 Task: Look for products in the category "Plant-Based Meat Alternatives" from the brand "Impossible".
Action: Mouse moved to (26, 82)
Screenshot: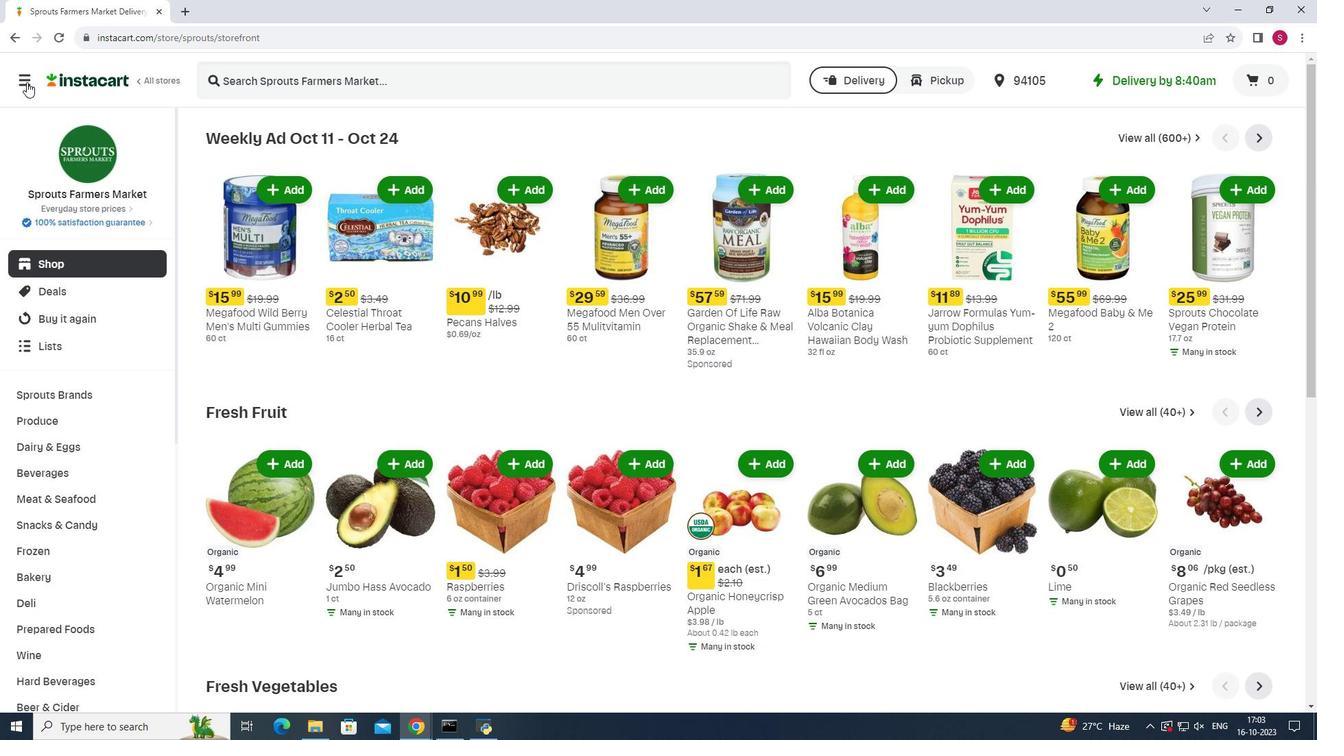 
Action: Mouse pressed left at (26, 82)
Screenshot: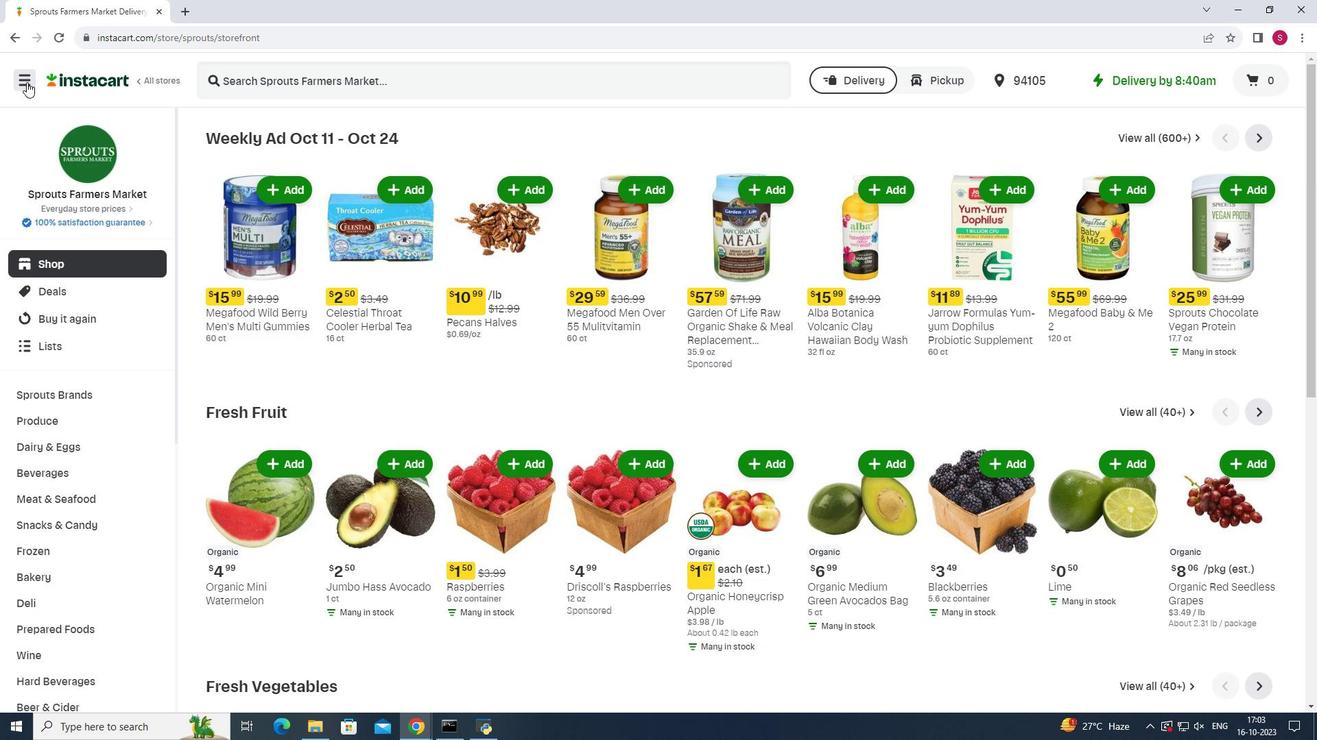 
Action: Mouse moved to (51, 364)
Screenshot: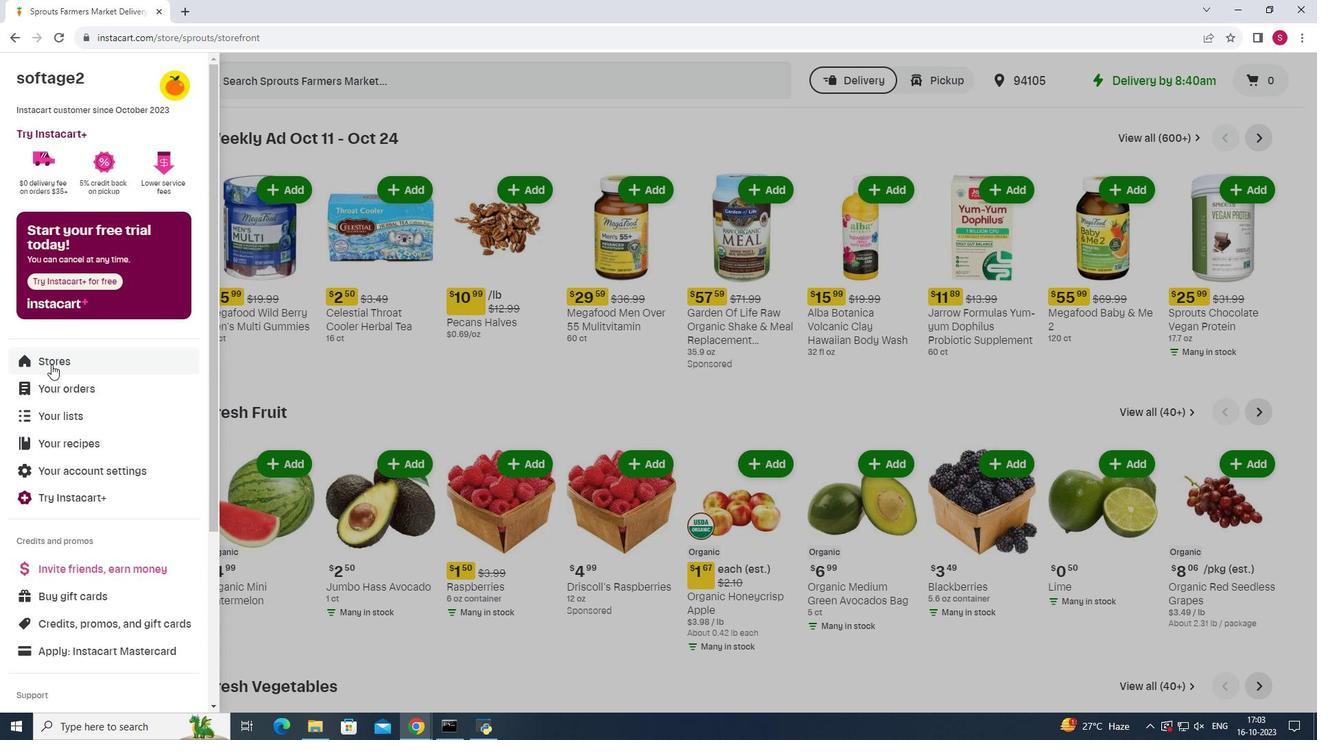 
Action: Mouse pressed left at (51, 364)
Screenshot: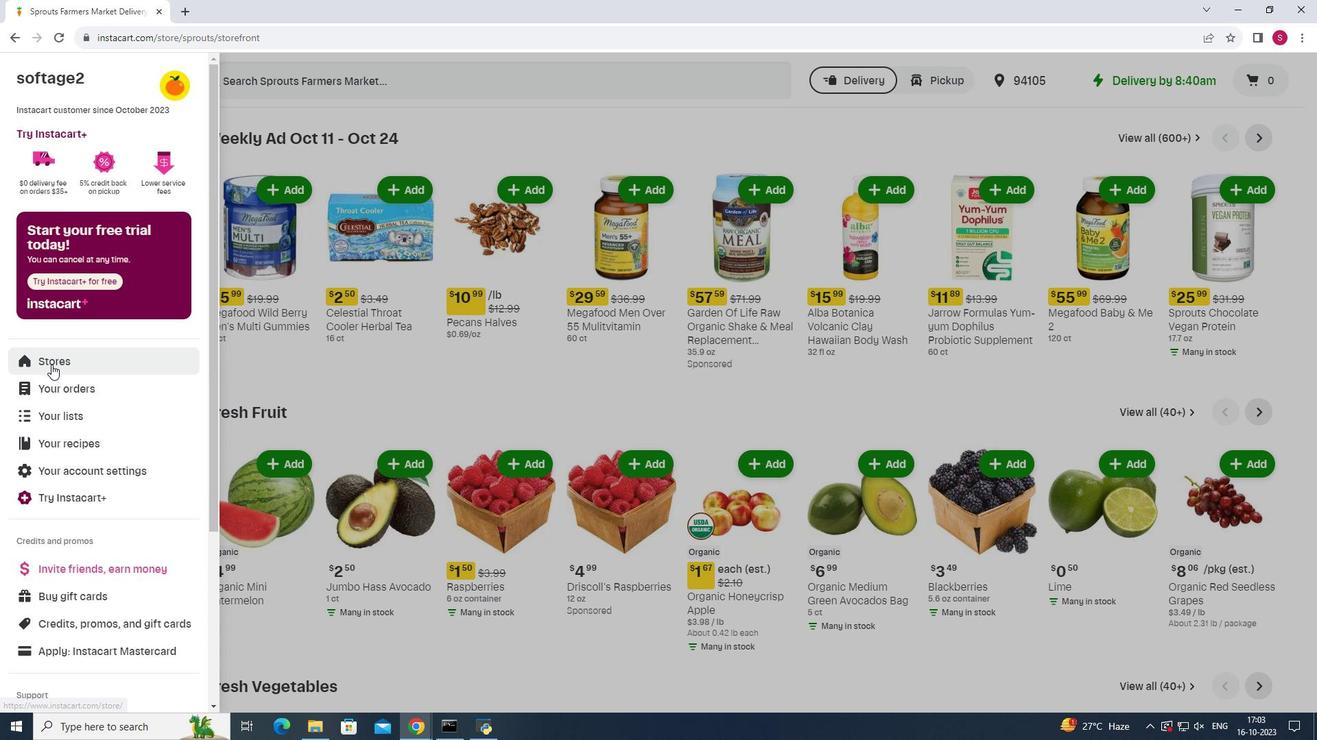 
Action: Mouse moved to (319, 133)
Screenshot: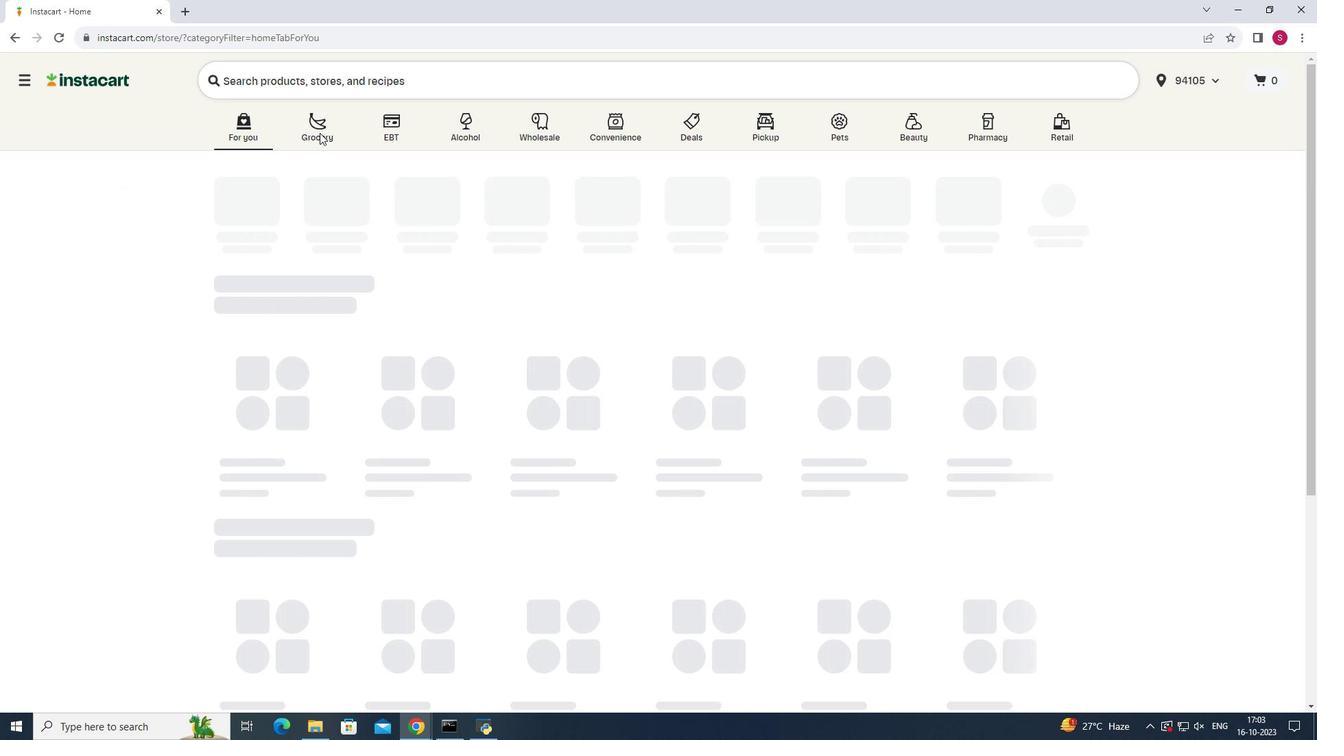 
Action: Mouse pressed left at (319, 133)
Screenshot: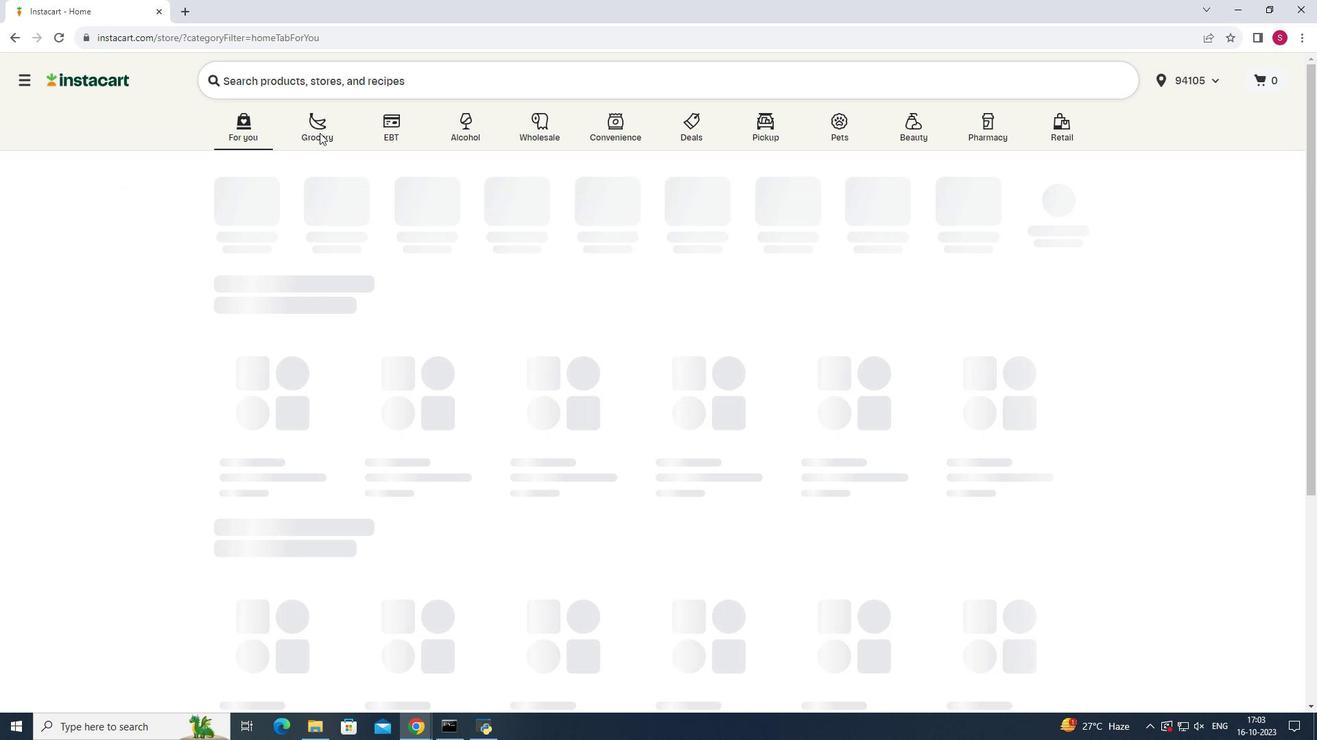 
Action: Mouse pressed left at (319, 133)
Screenshot: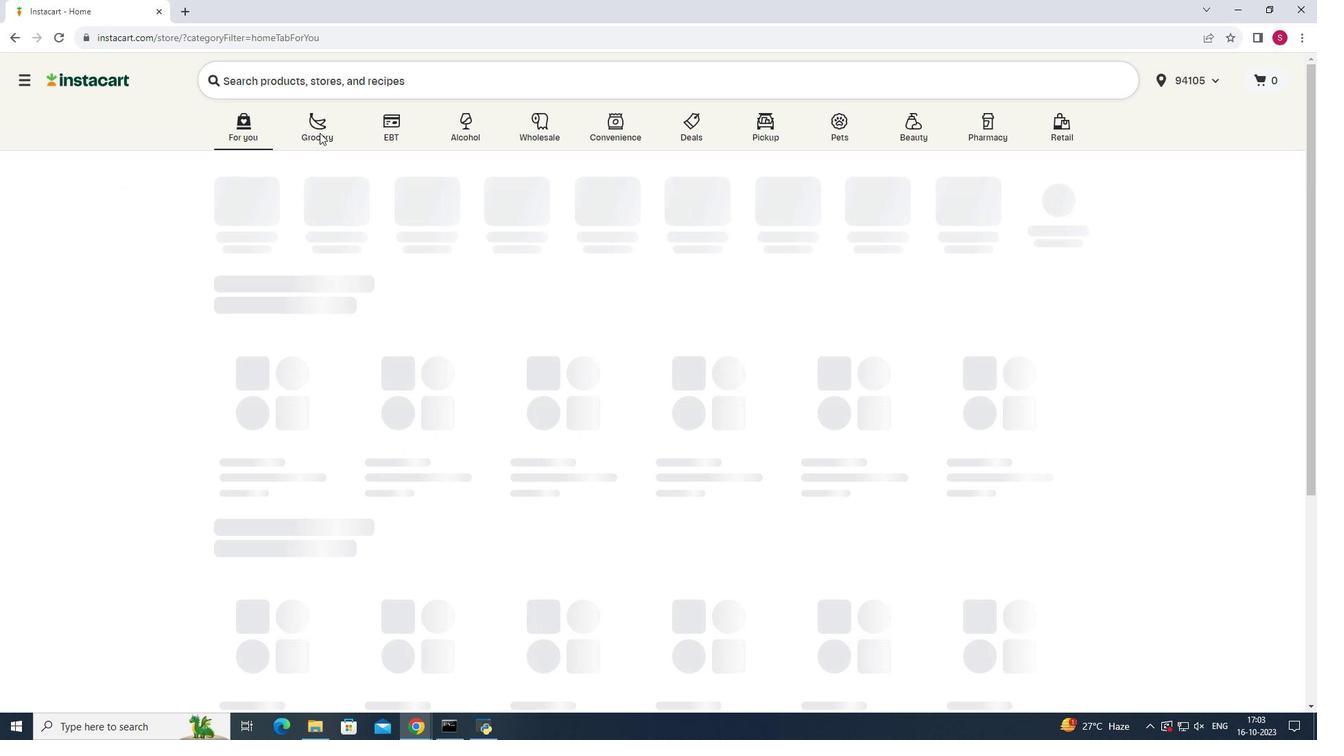 
Action: Mouse moved to (915, 187)
Screenshot: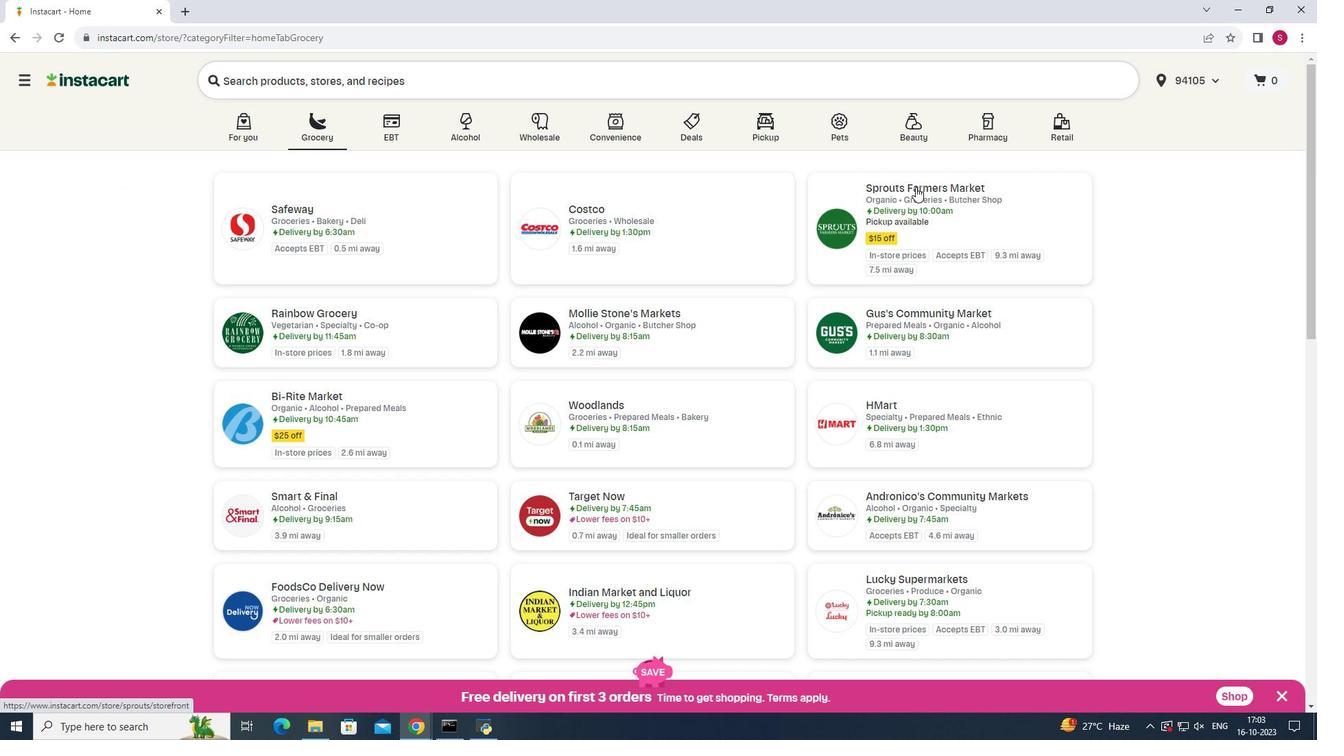 
Action: Mouse pressed left at (915, 187)
Screenshot: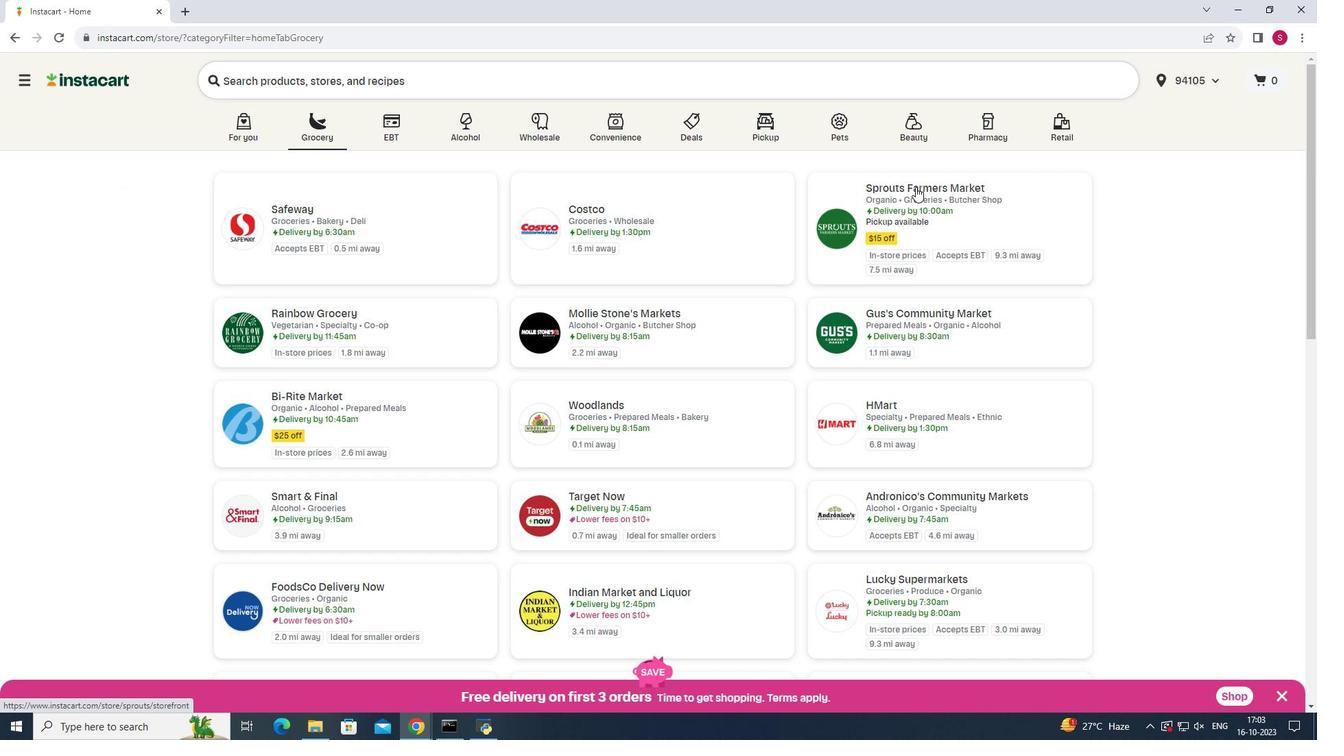 
Action: Mouse moved to (80, 498)
Screenshot: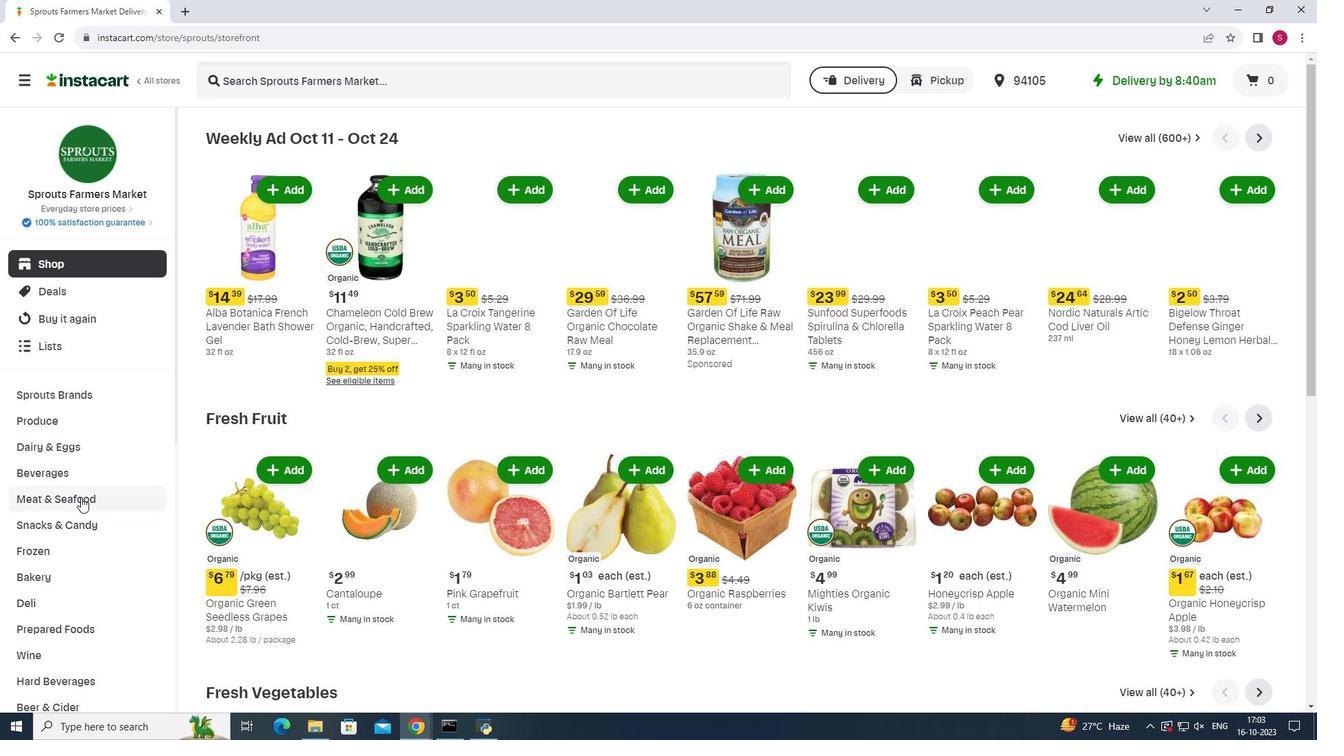
Action: Mouse pressed left at (80, 498)
Screenshot: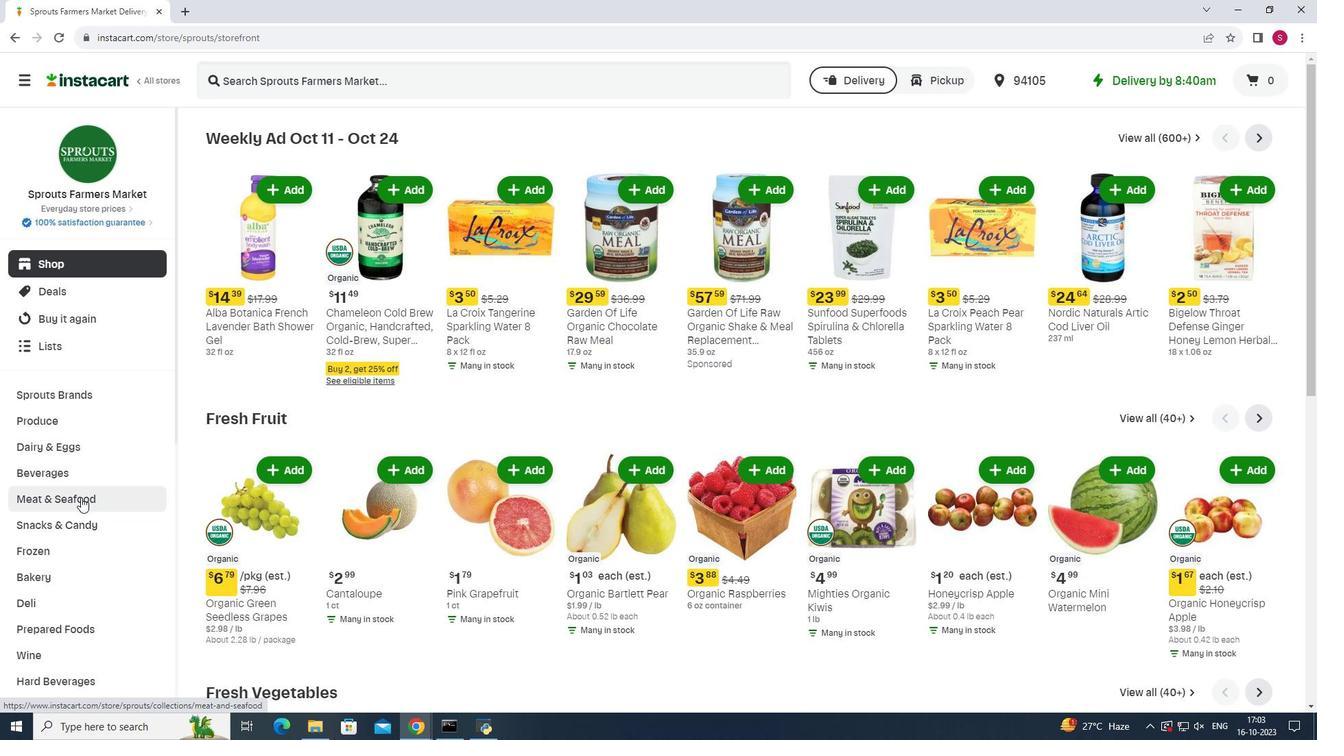 
Action: Mouse moved to (986, 166)
Screenshot: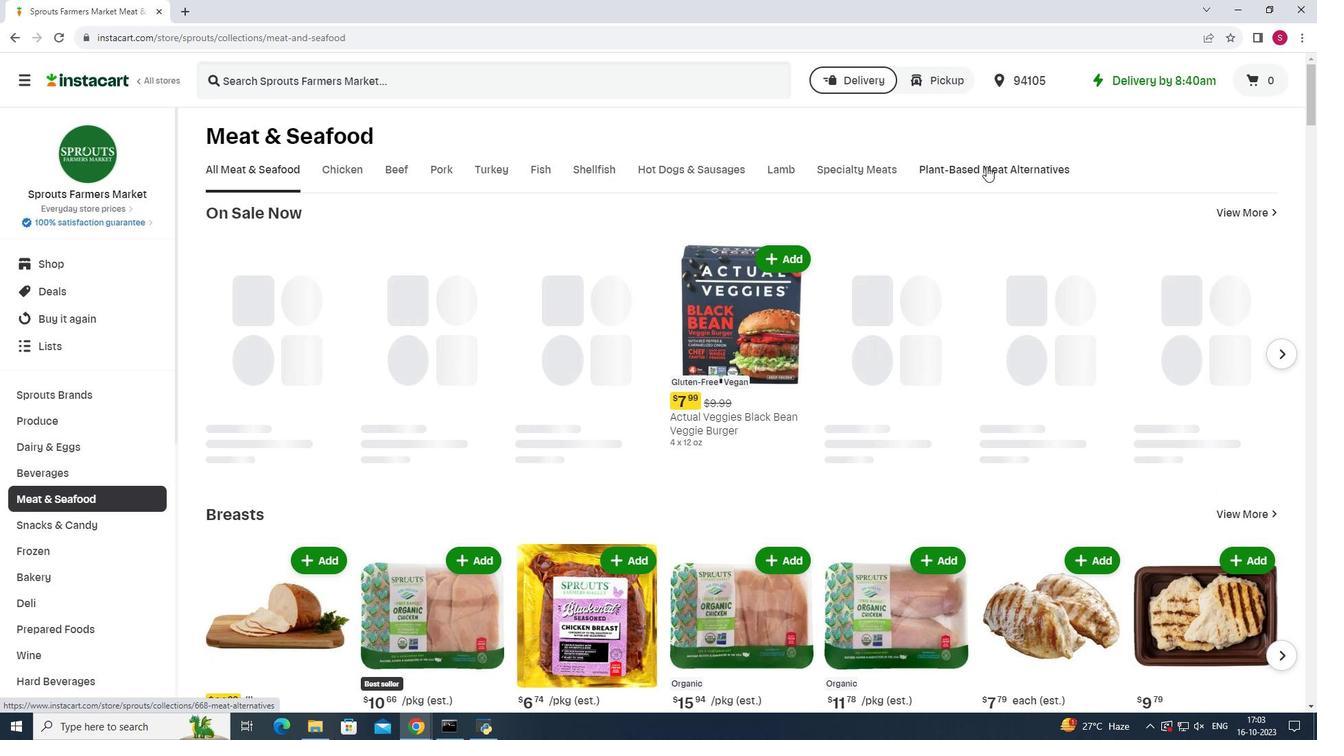 
Action: Mouse pressed left at (986, 166)
Screenshot: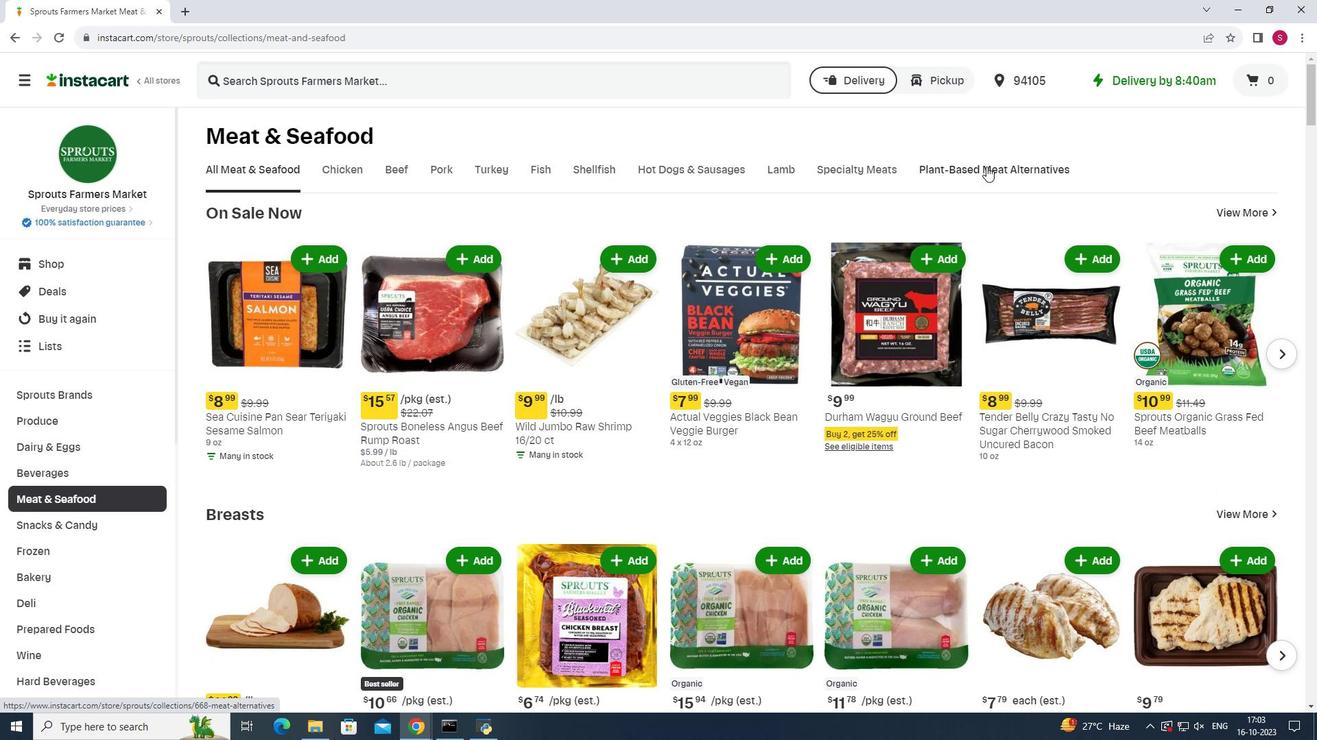 
Action: Mouse moved to (543, 222)
Screenshot: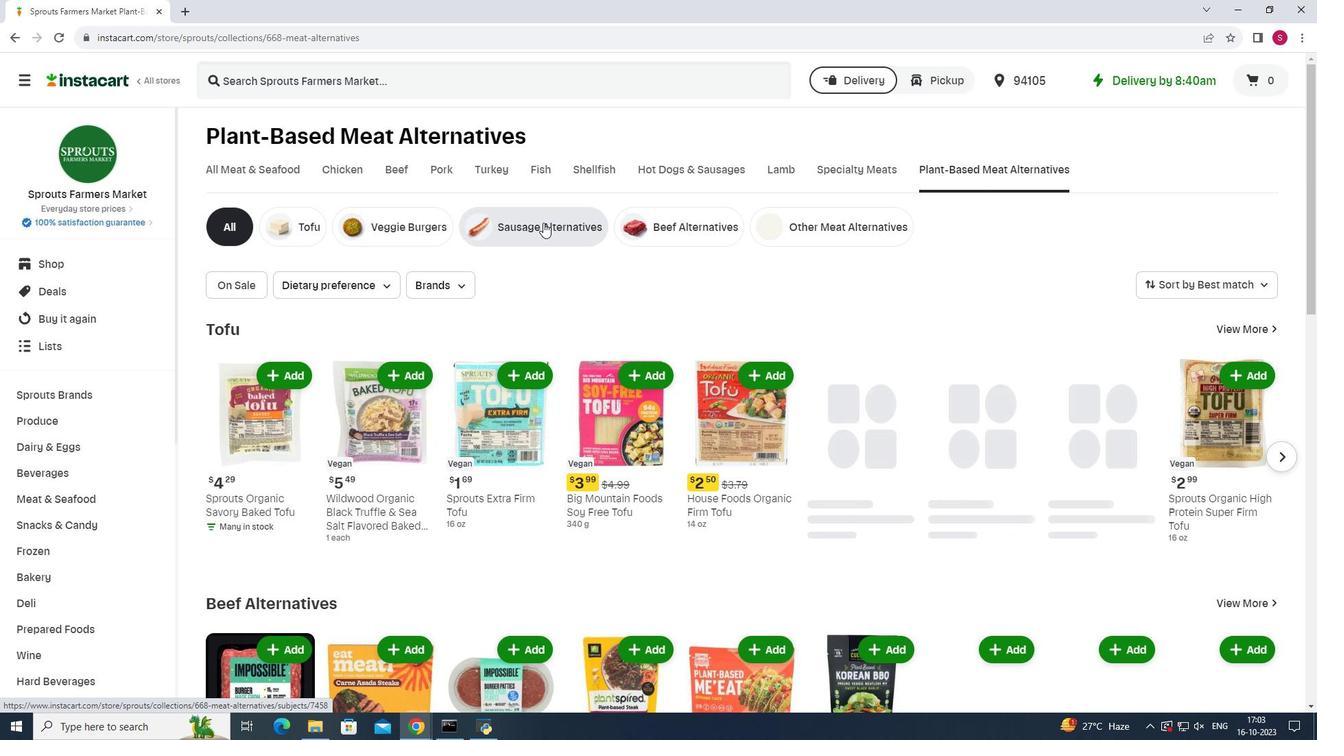 
Action: Mouse pressed left at (543, 222)
Screenshot: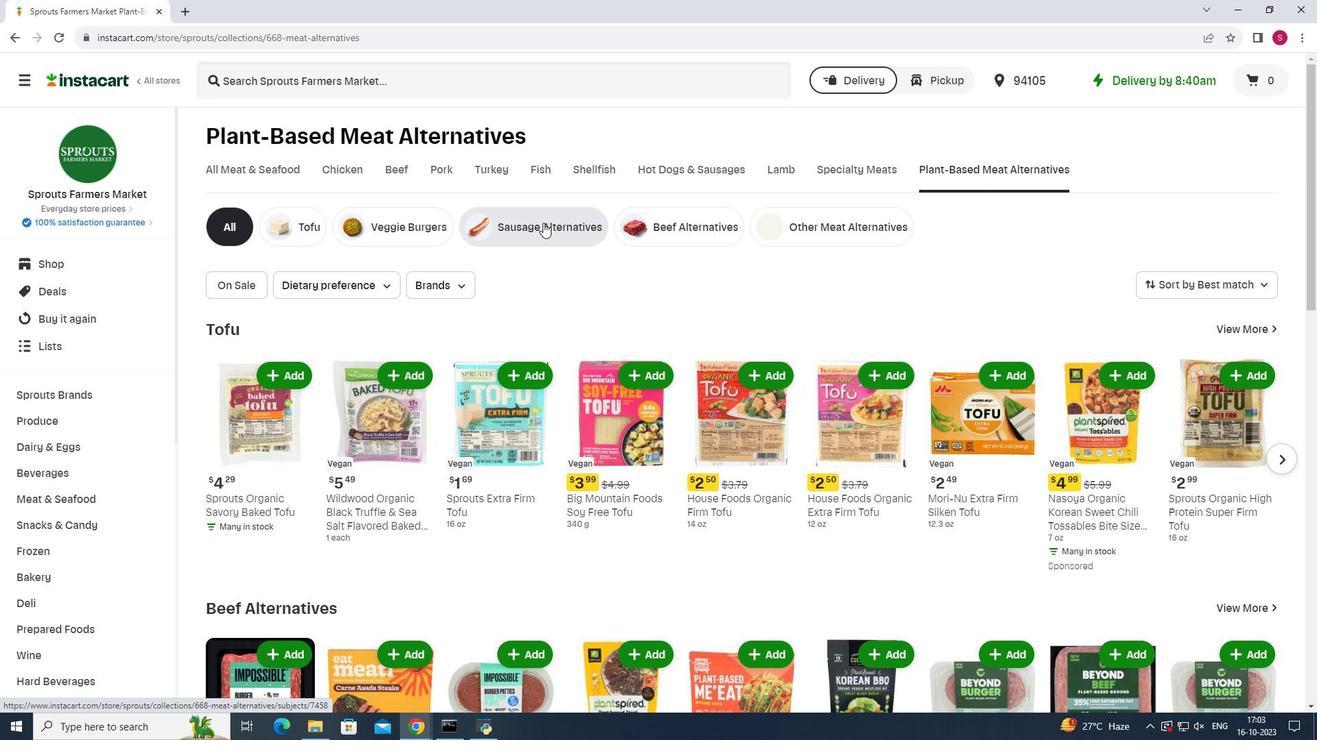 
Action: Mouse moved to (456, 284)
Screenshot: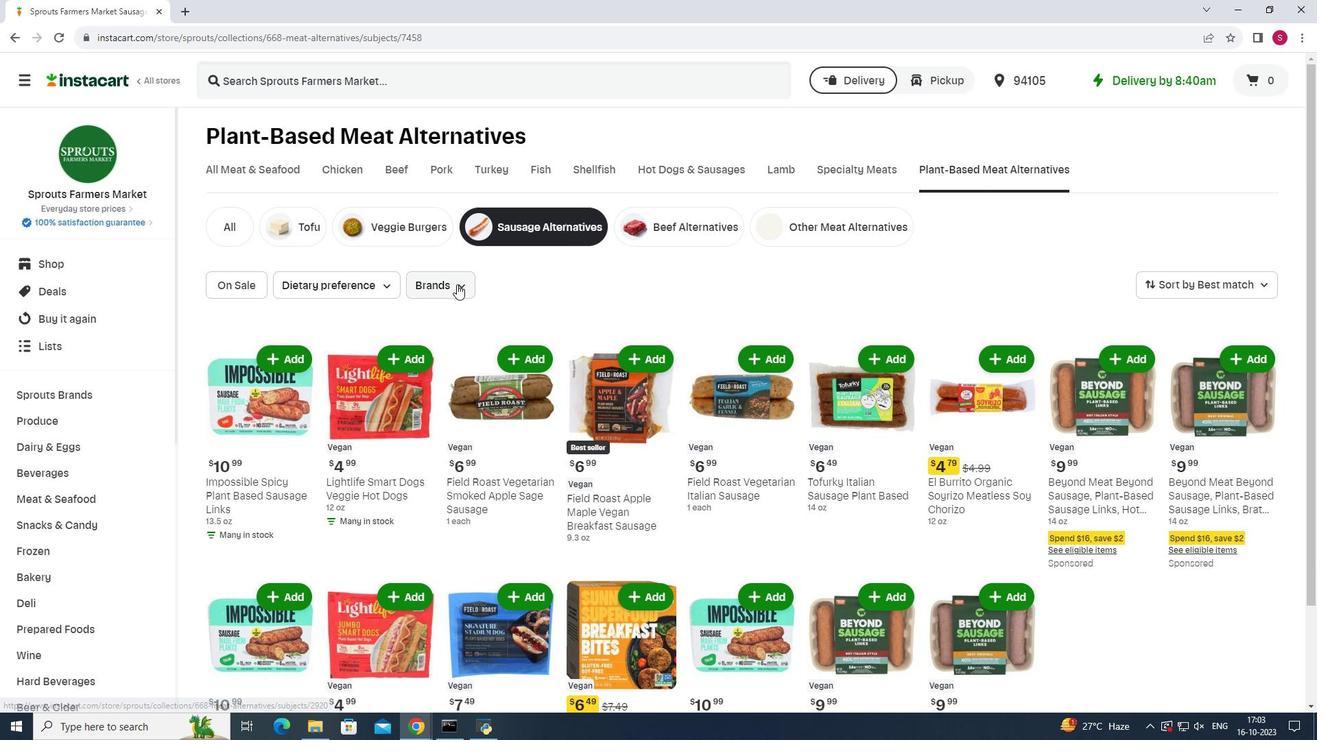 
Action: Mouse pressed left at (456, 284)
Screenshot: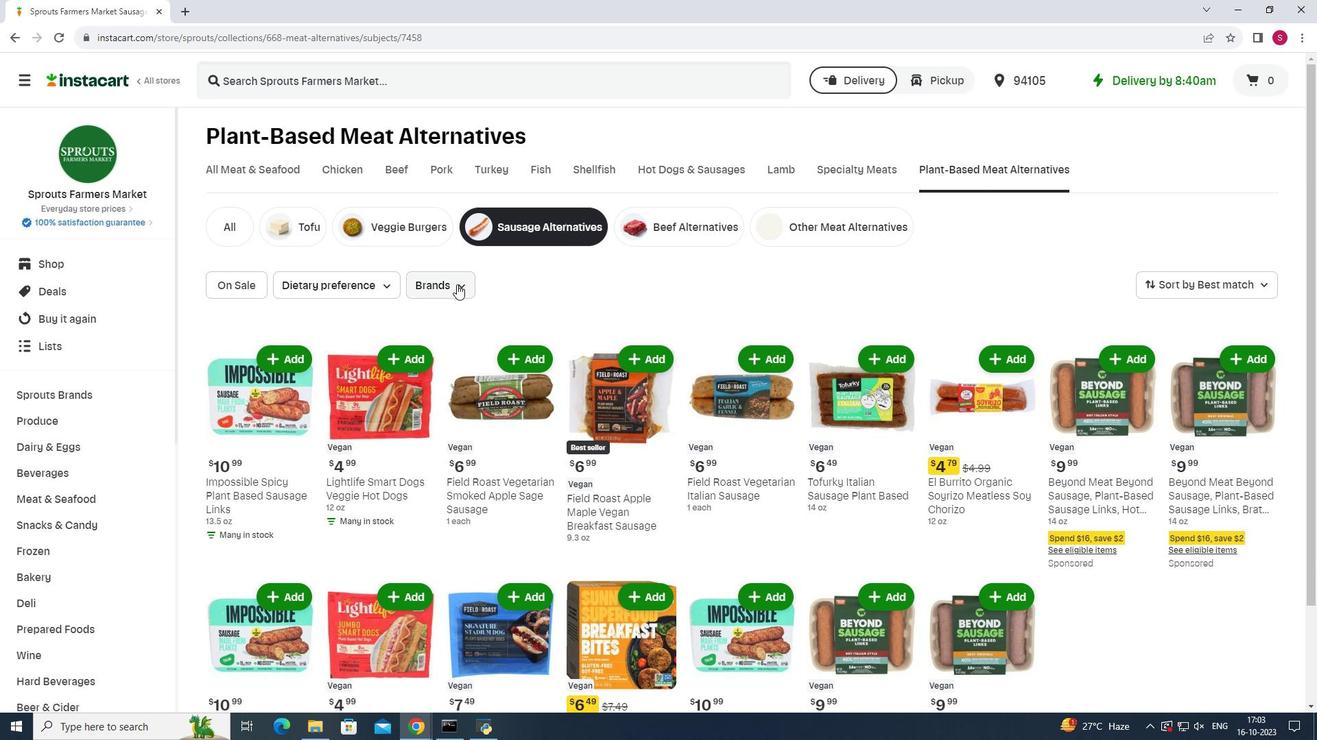 
Action: Mouse moved to (425, 430)
Screenshot: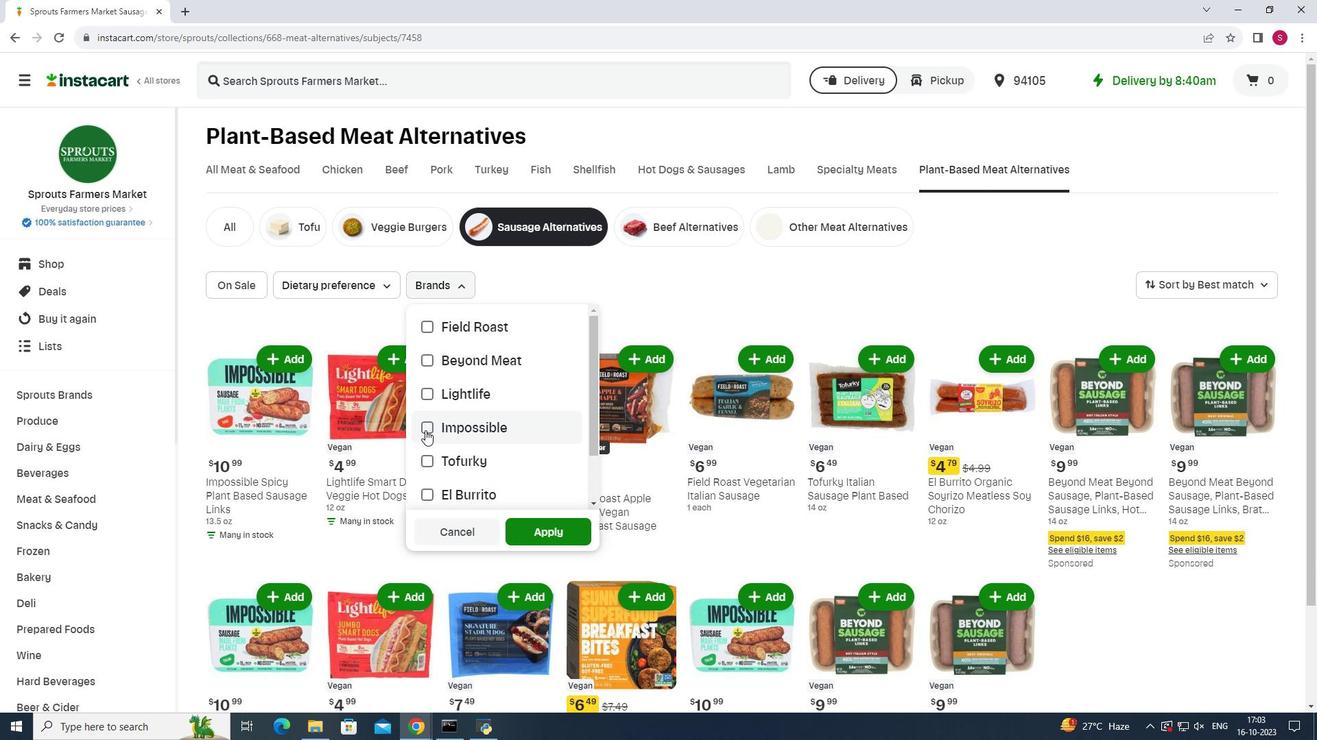 
Action: Mouse pressed left at (425, 430)
Screenshot: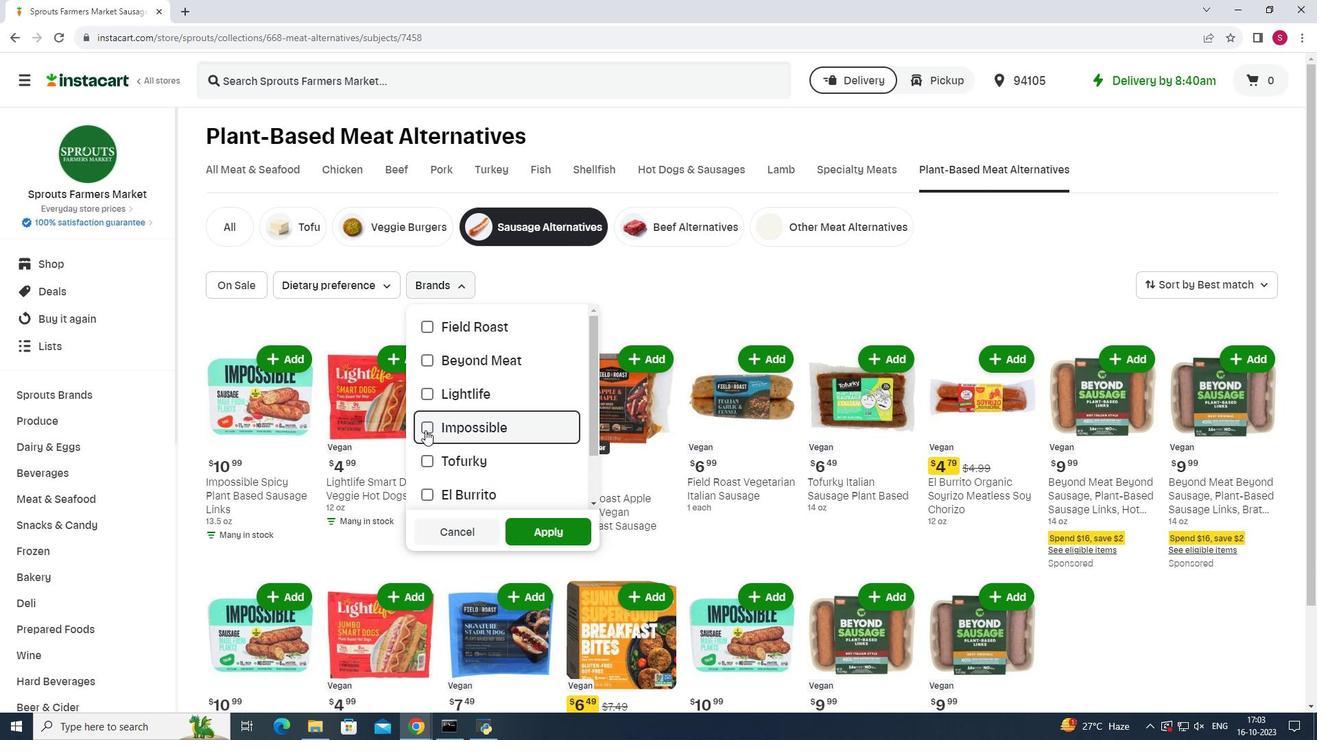 
Action: Mouse moved to (559, 531)
Screenshot: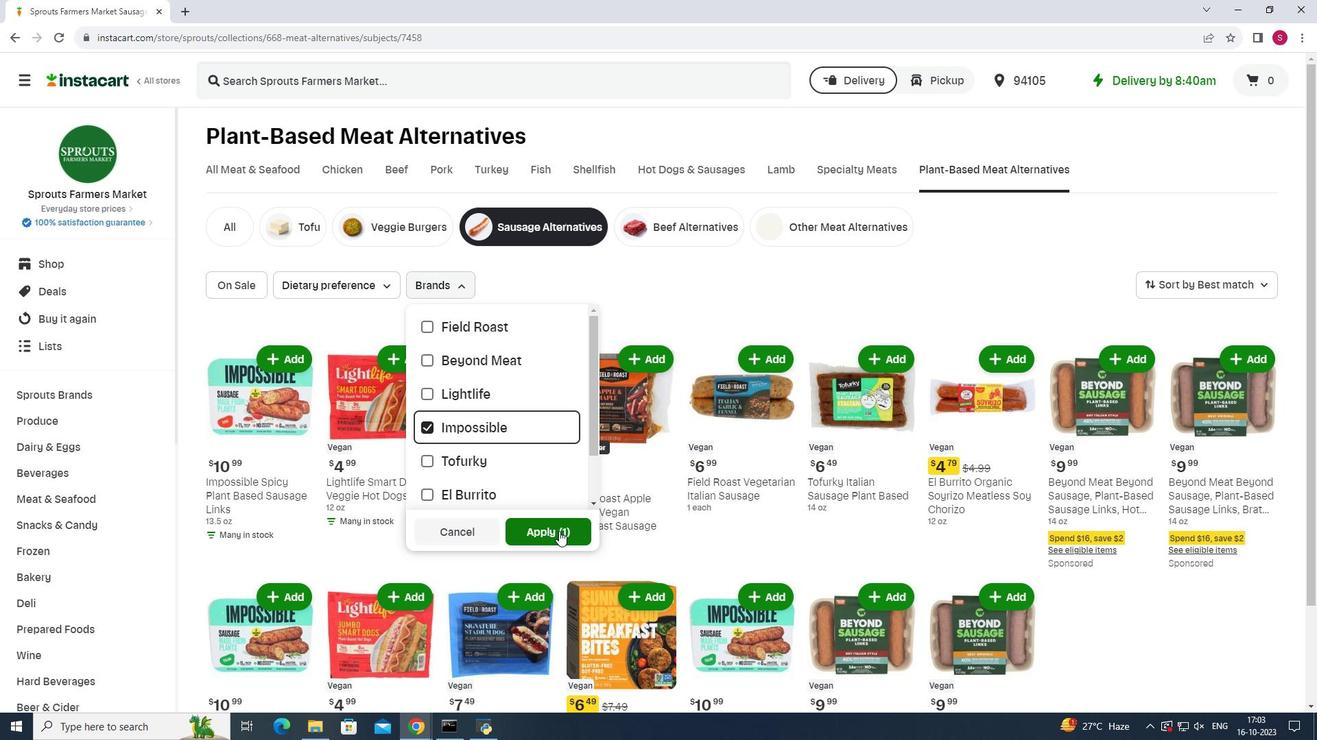 
Action: Mouse pressed left at (559, 531)
Screenshot: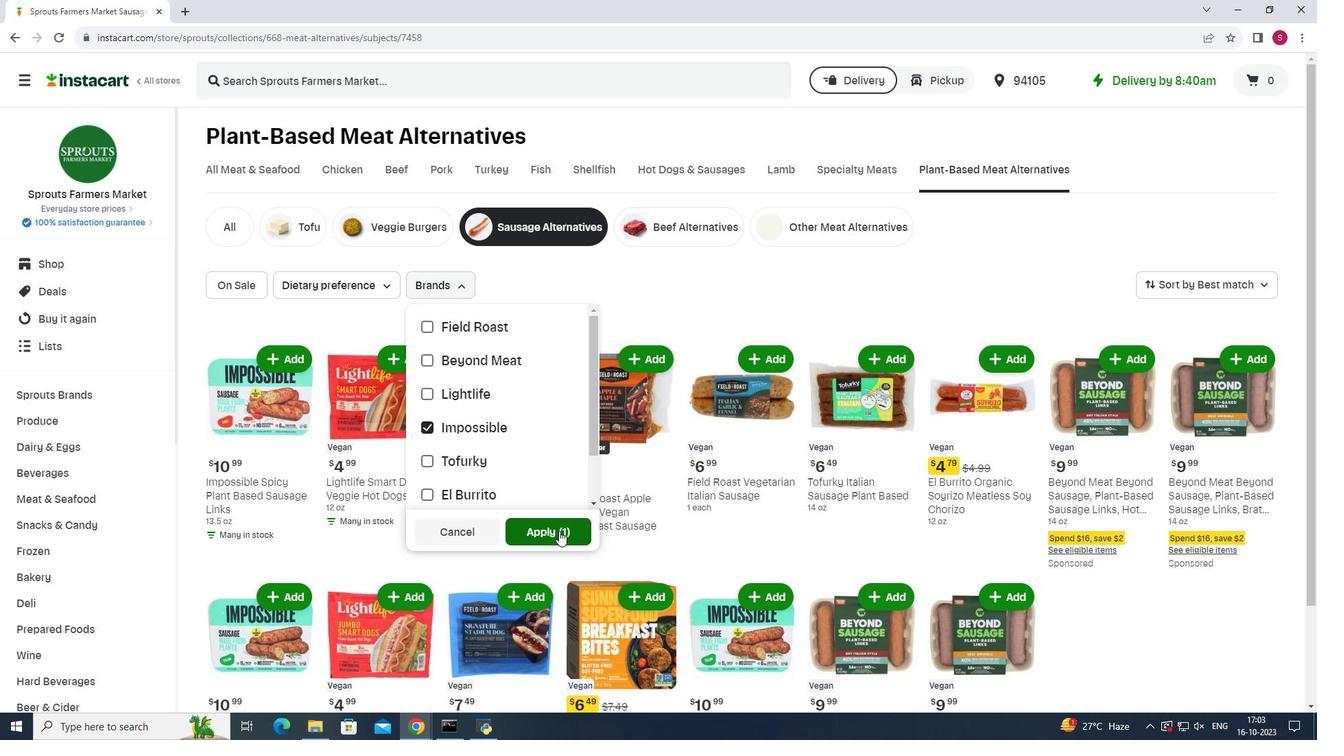 
Action: Mouse pressed left at (559, 531)
Screenshot: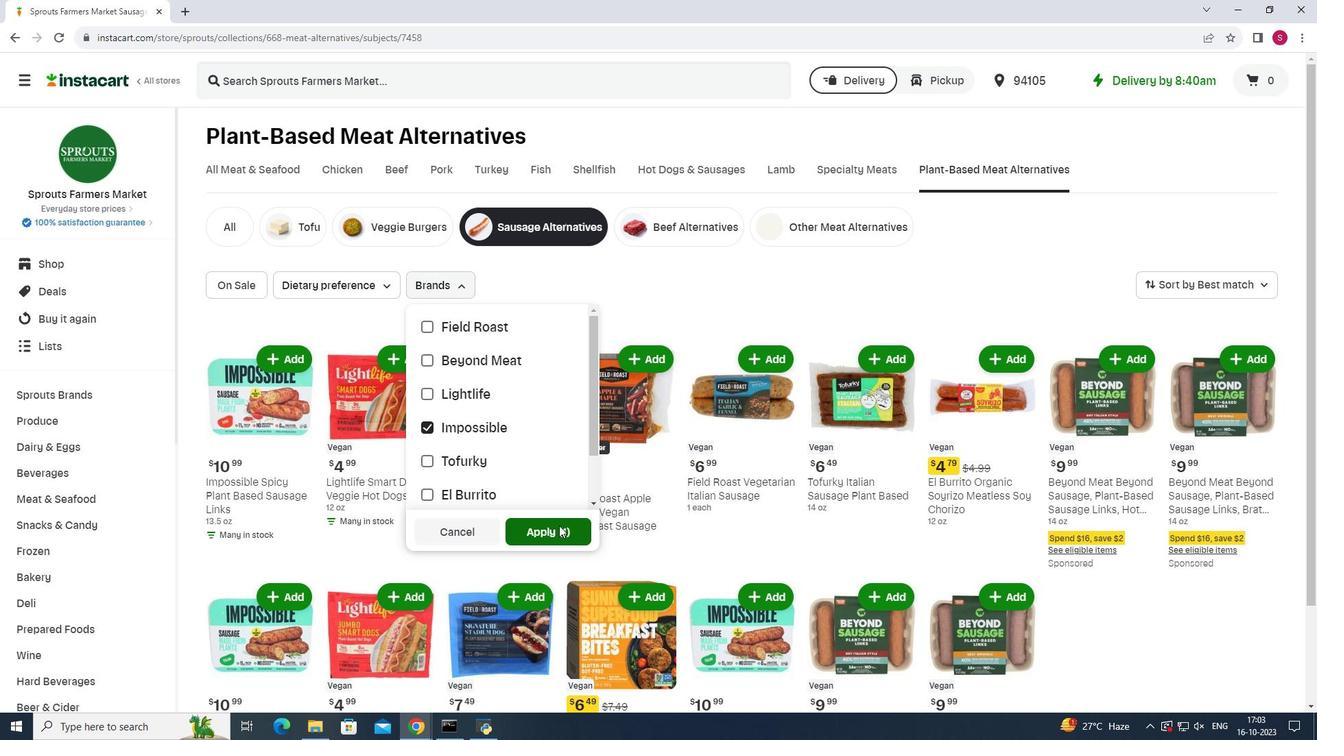 
Action: Mouse moved to (694, 303)
Screenshot: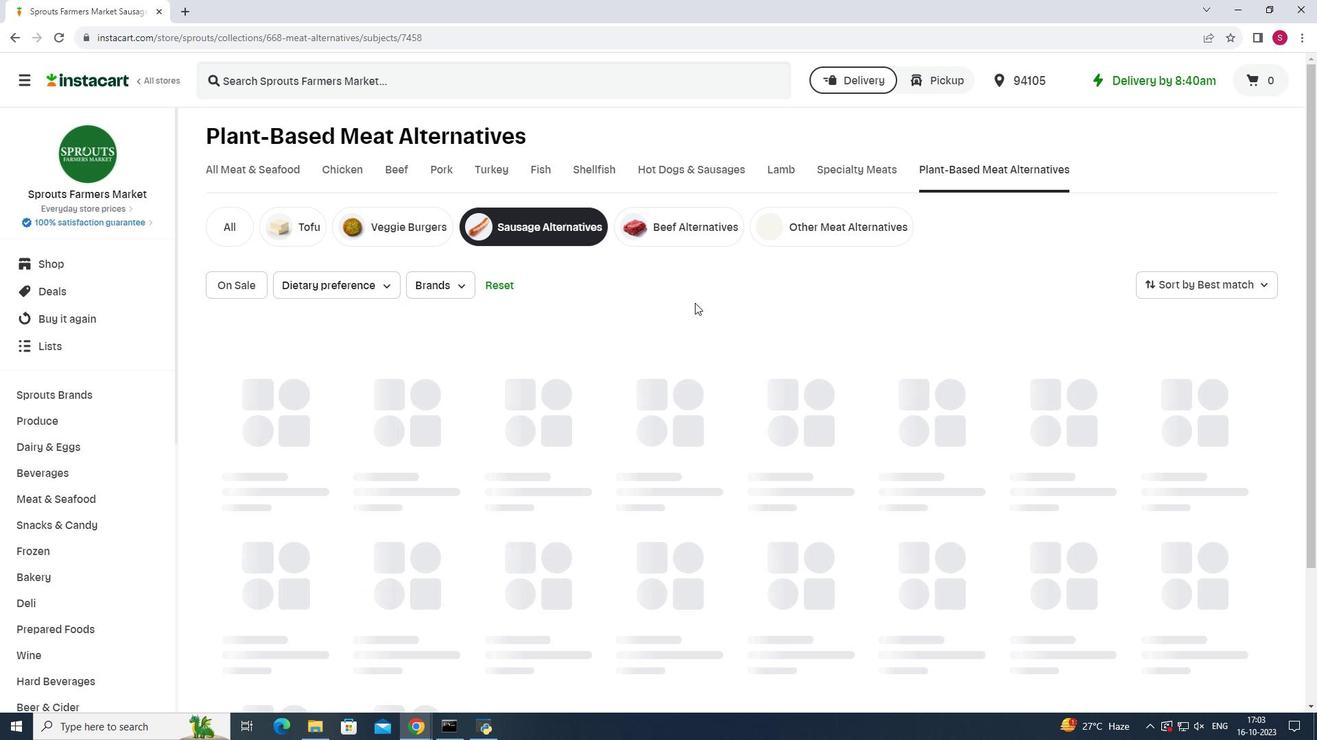 
